 Task: Invite Team Member Softage.1@softage.net to Workspace Front-end Development. Invite Team Member Softage.2@softage.net to Workspace Front-end Development. Invite Team Member Softage.3@softage.net to Workspace Front-end Development. Invite Team Member Softage.4@softage.net to Workspace Front-end Development
Action: Mouse moved to (966, 159)
Screenshot: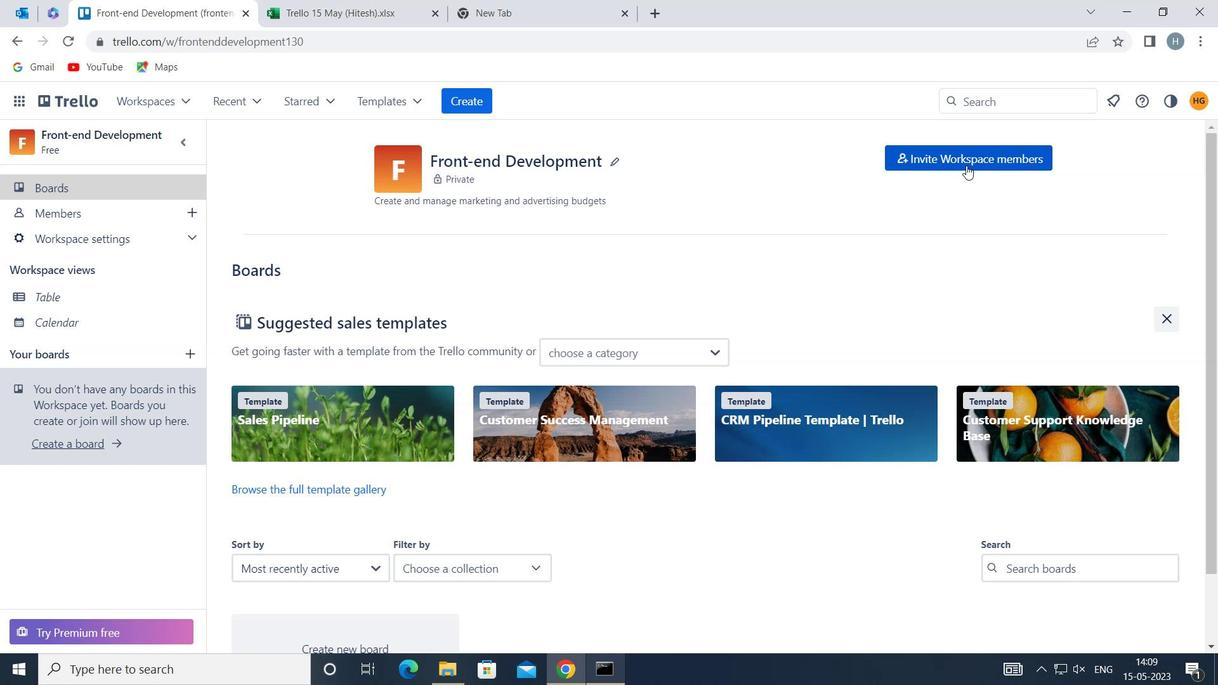 
Action: Mouse pressed left at (966, 159)
Screenshot: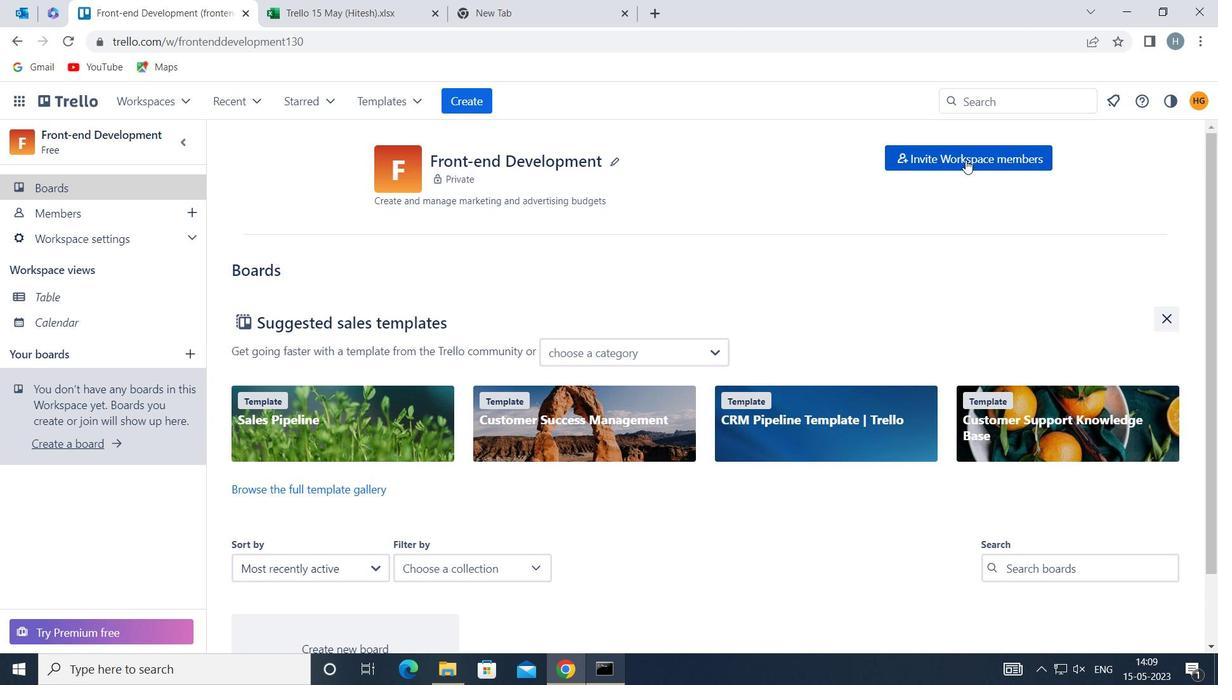 
Action: Key pressed softage.1<Key.shift>@SOFTAGE.NET
Screenshot: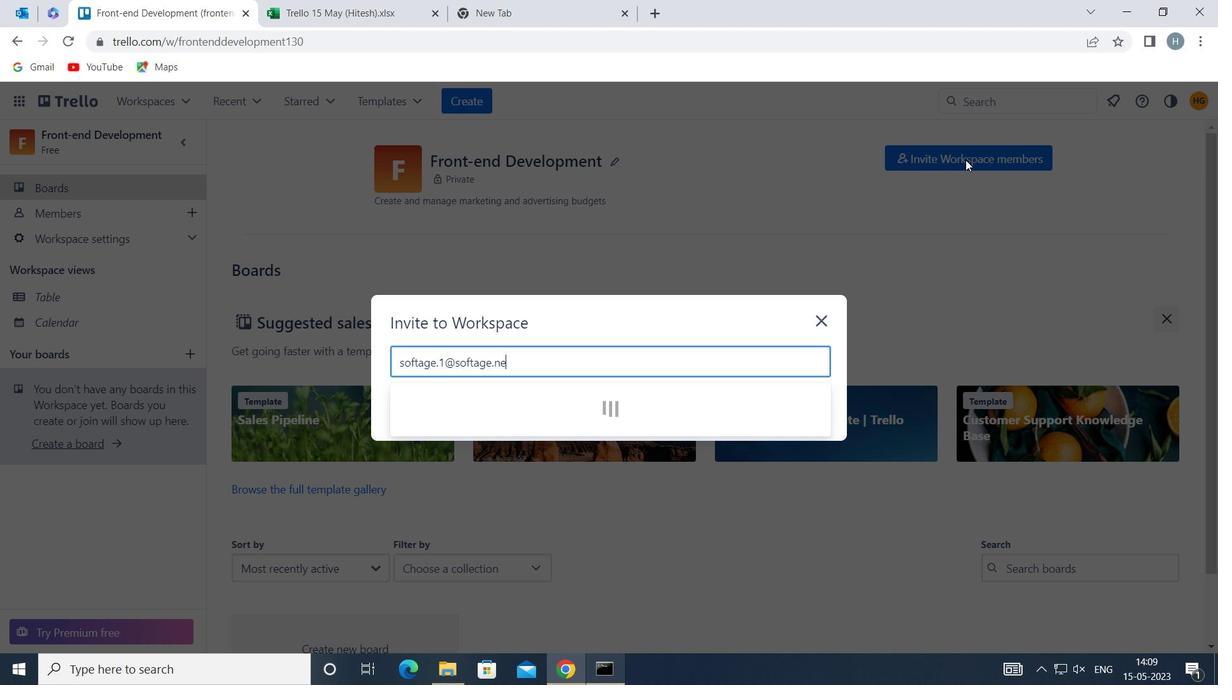 
Action: Mouse moved to (441, 406)
Screenshot: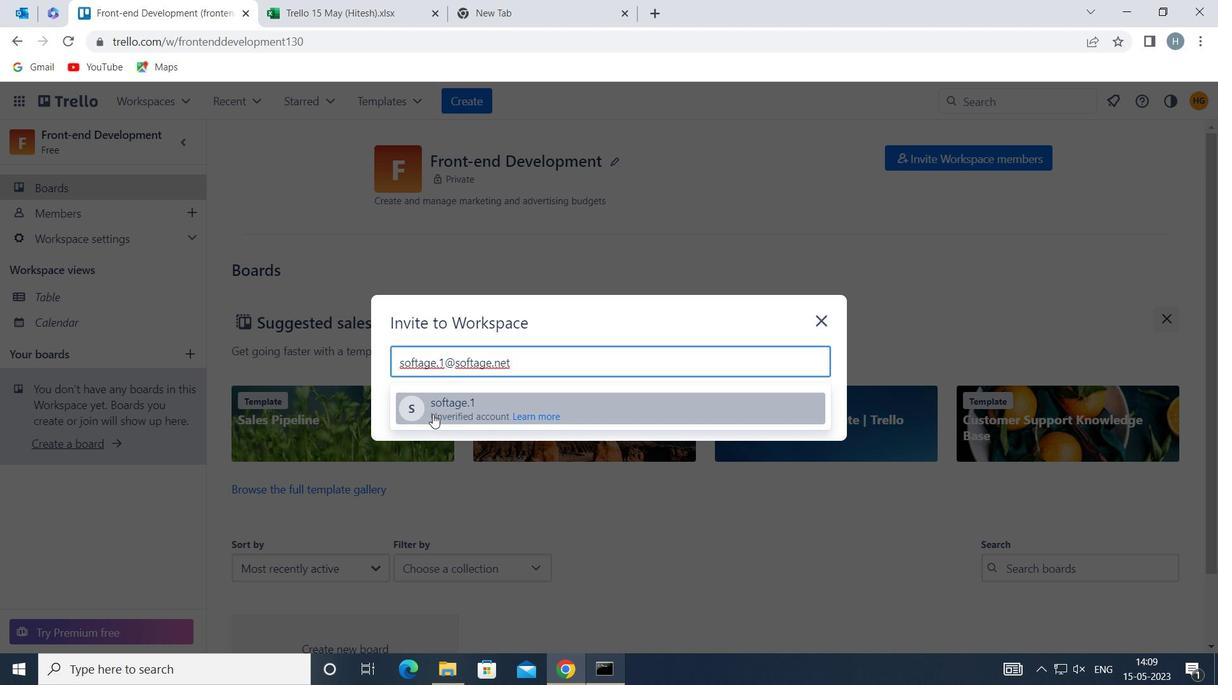 
Action: Mouse pressed left at (441, 406)
Screenshot: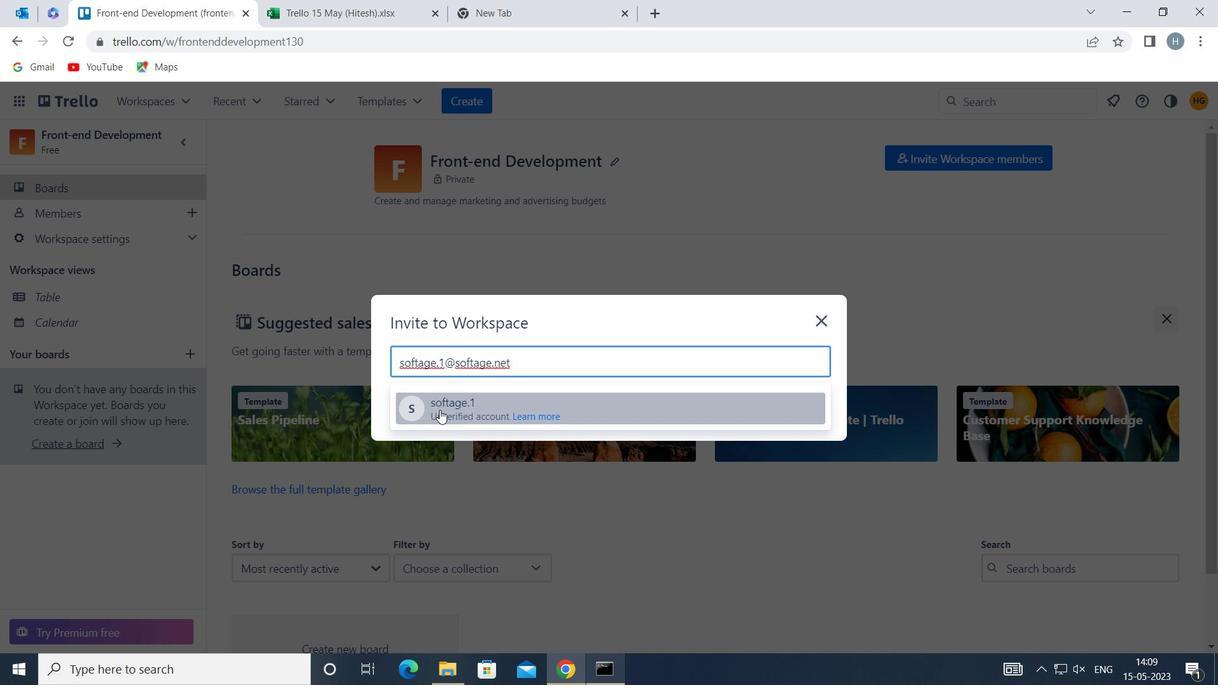
Action: Mouse moved to (442, 406)
Screenshot: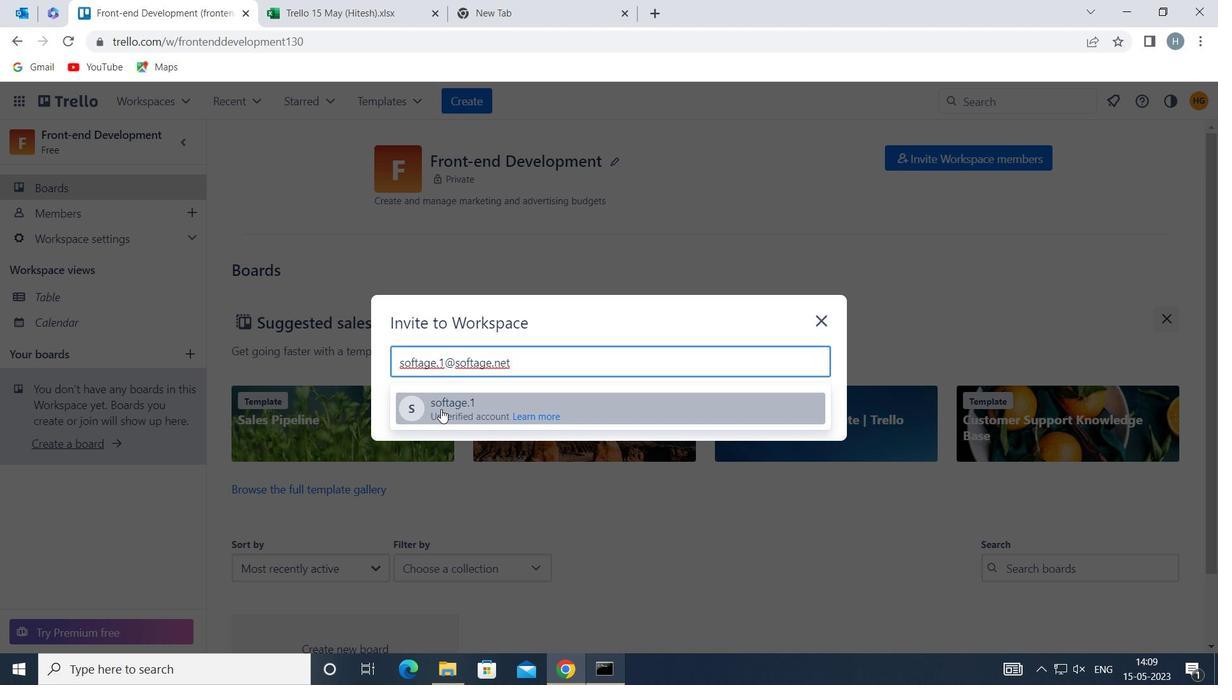 
Action: Key pressed SOFTAGE.2<Key.shift>@SOFTAGE.NET
Screenshot: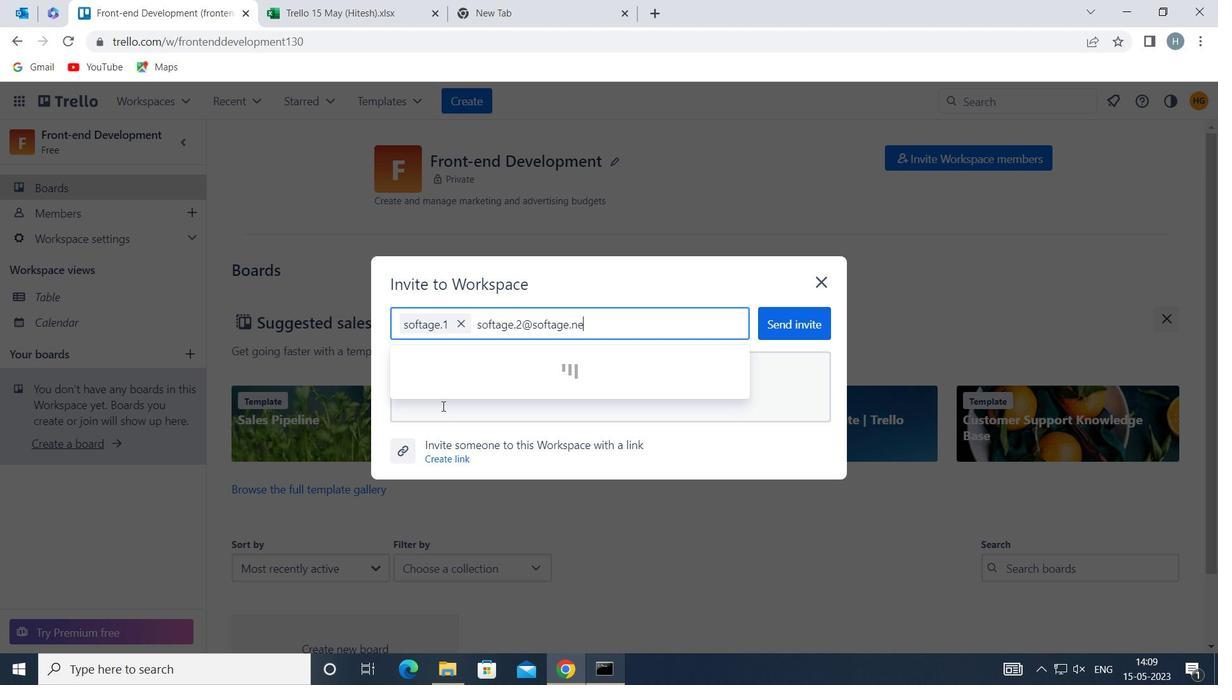 
Action: Mouse moved to (443, 371)
Screenshot: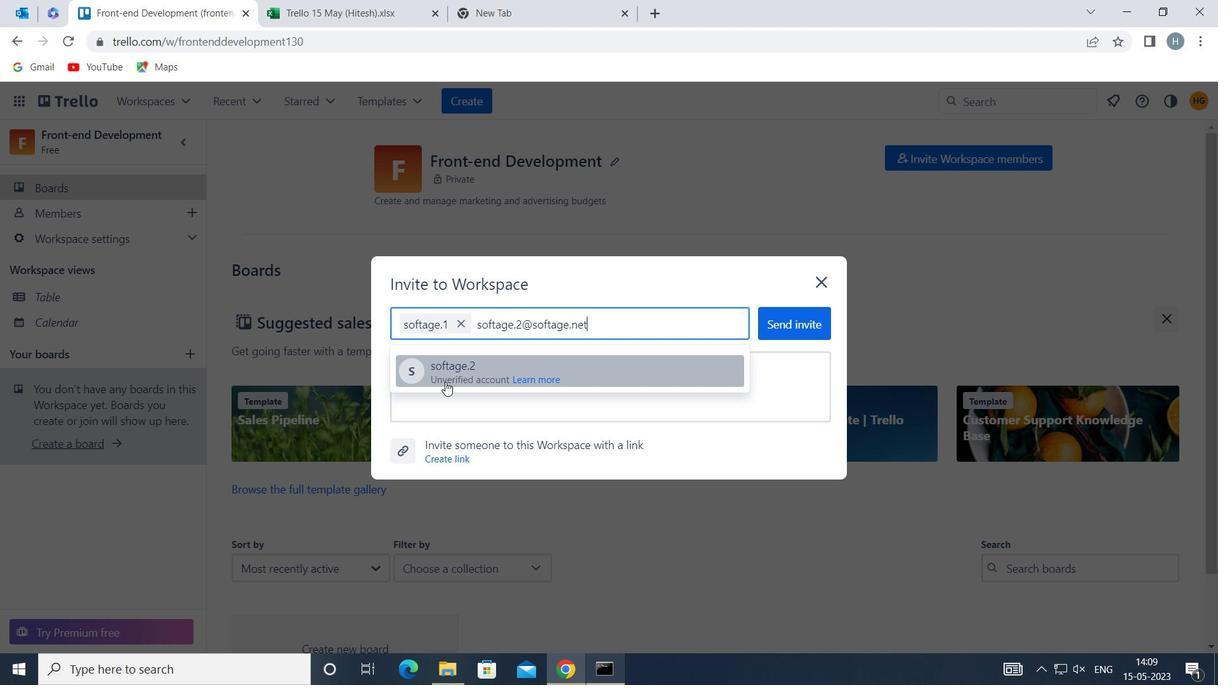 
Action: Mouse pressed left at (443, 371)
Screenshot: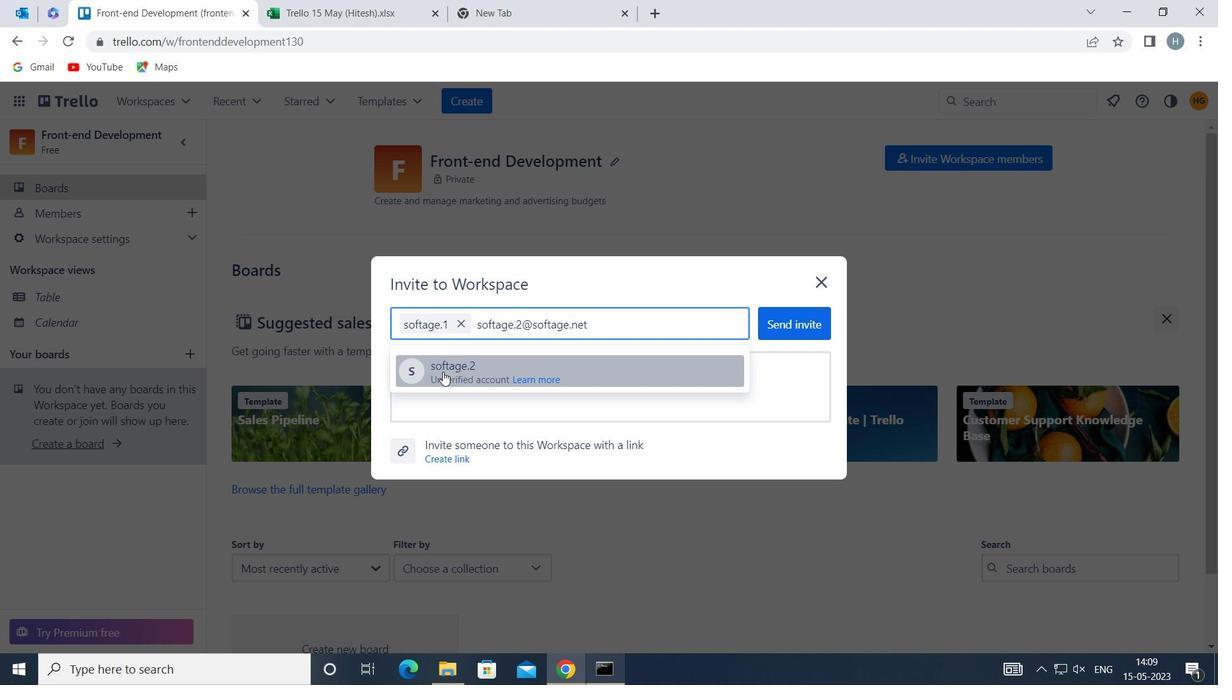 
Action: Key pressed SOFTAGE.3<Key.shift><Key.shift>@SOFTAGE.NET
Screenshot: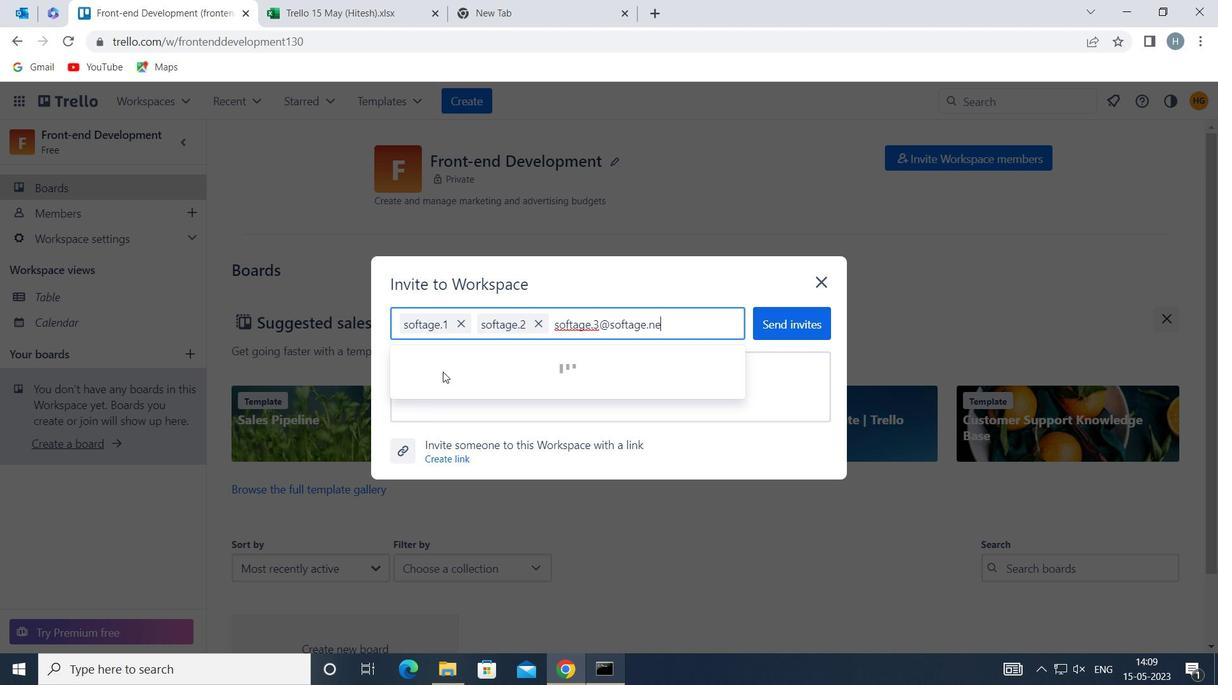 
Action: Mouse moved to (435, 378)
Screenshot: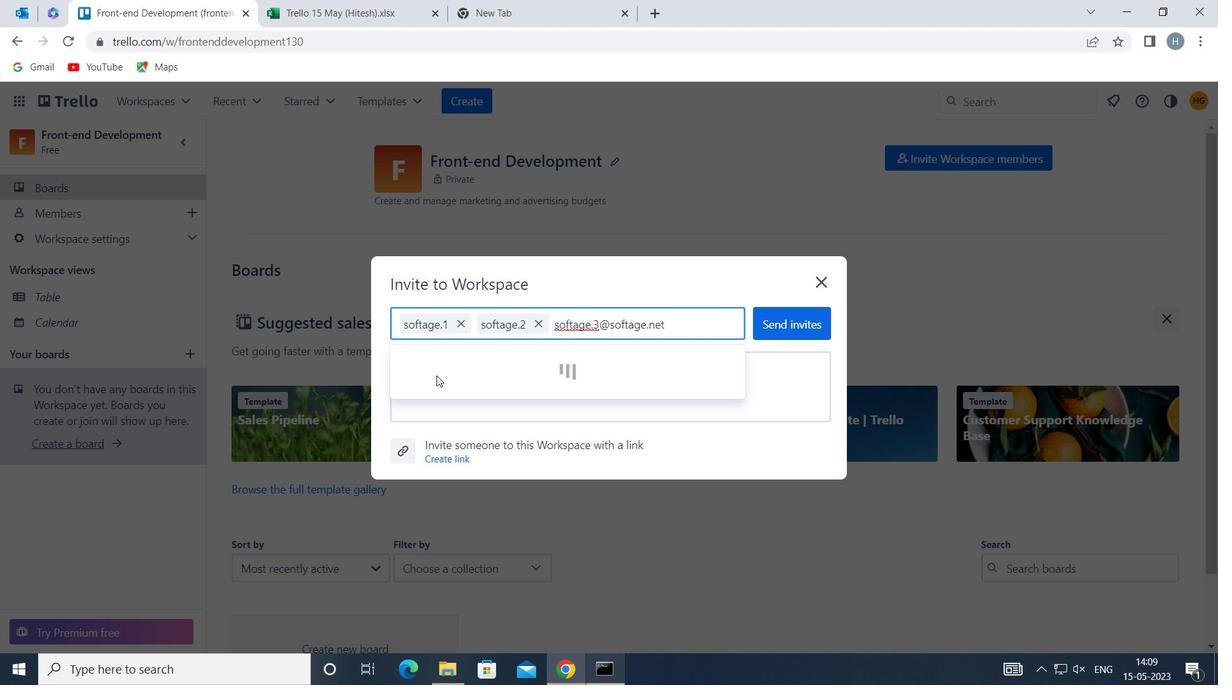 
Action: Mouse pressed left at (435, 378)
Screenshot: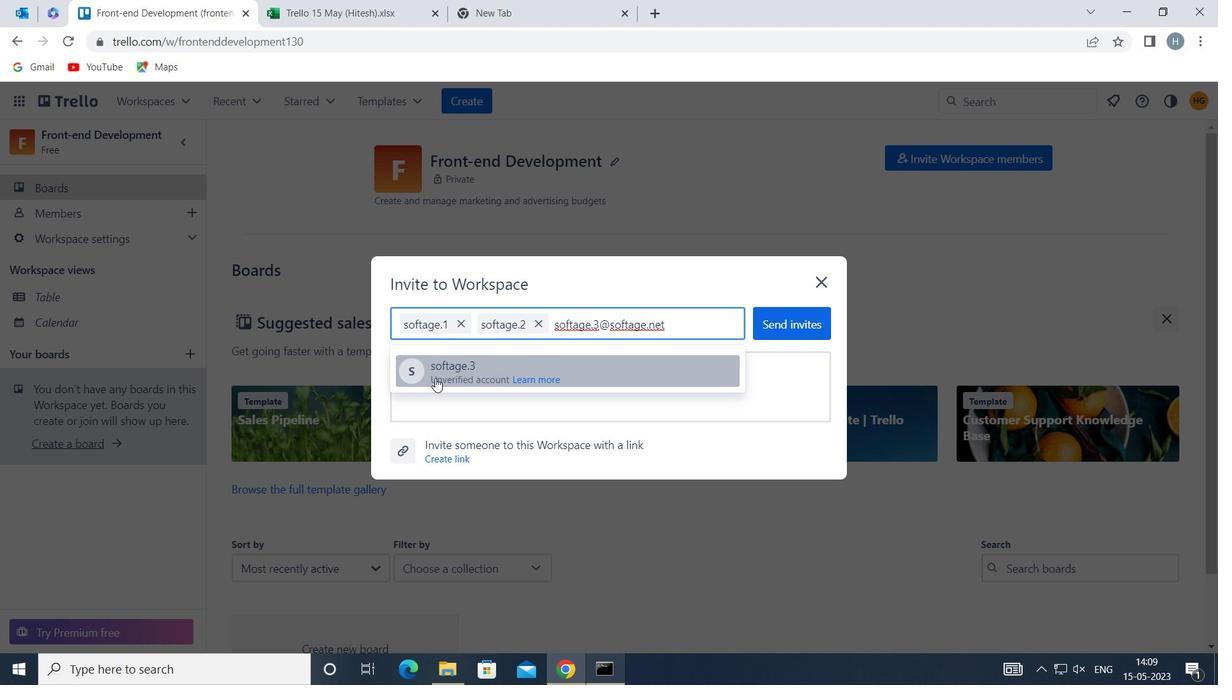 
Action: Key pressed SOFTAGE.4<Key.shift>@SOFTAGE.NET
Screenshot: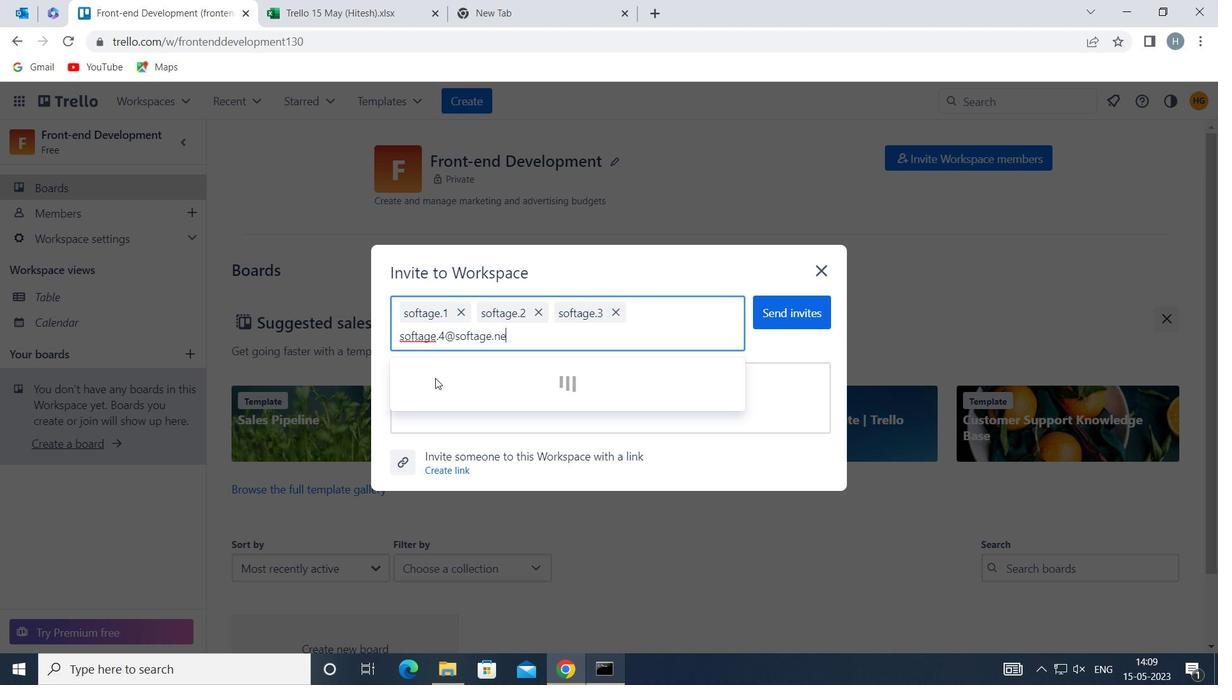 
Action: Mouse moved to (434, 382)
Screenshot: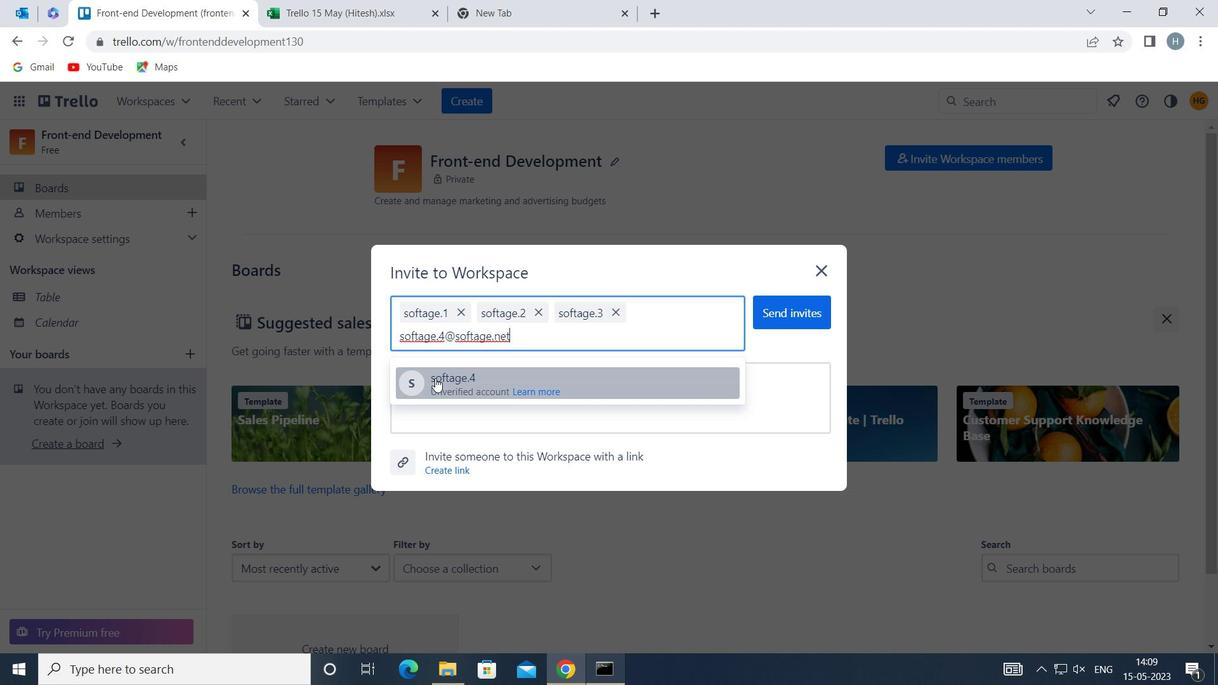 
Action: Mouse pressed left at (434, 382)
Screenshot: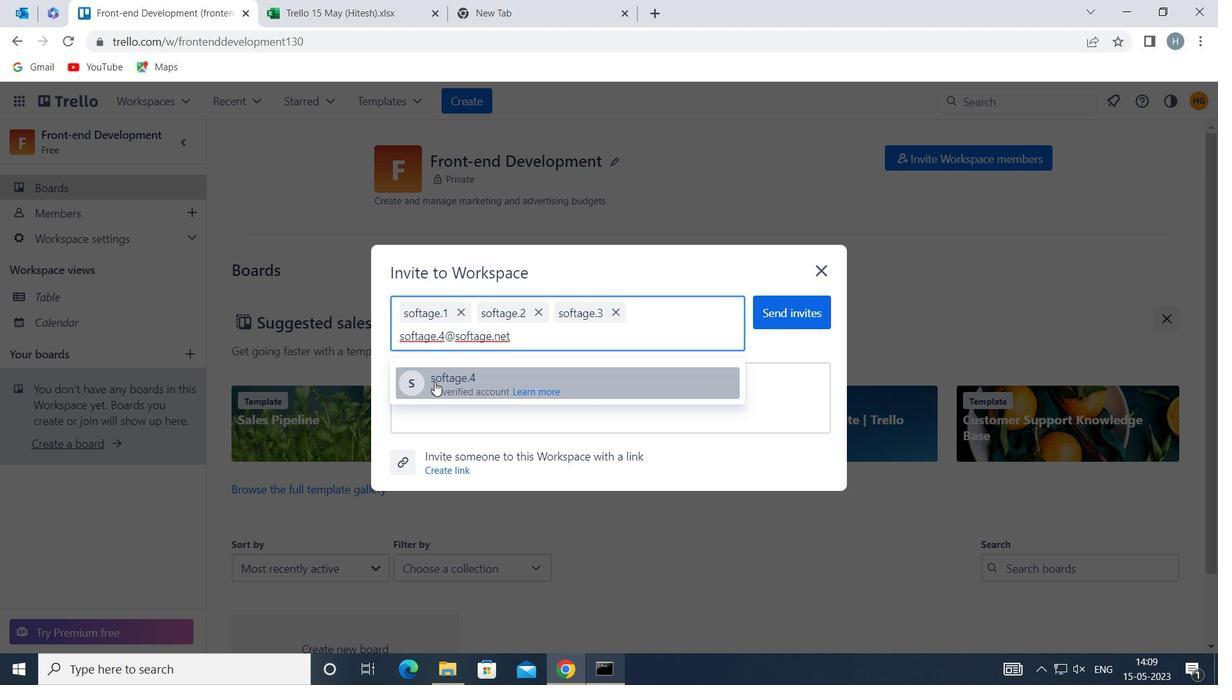 
Action: Mouse moved to (797, 316)
Screenshot: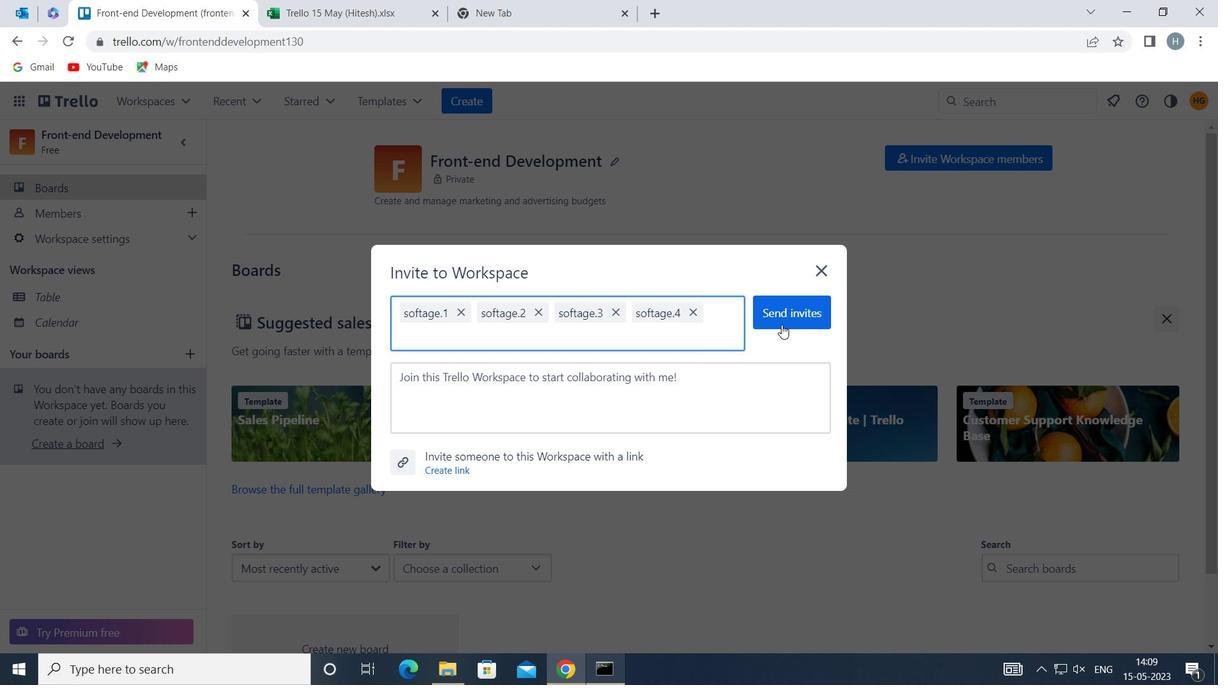 
Action: Mouse pressed left at (797, 316)
Screenshot: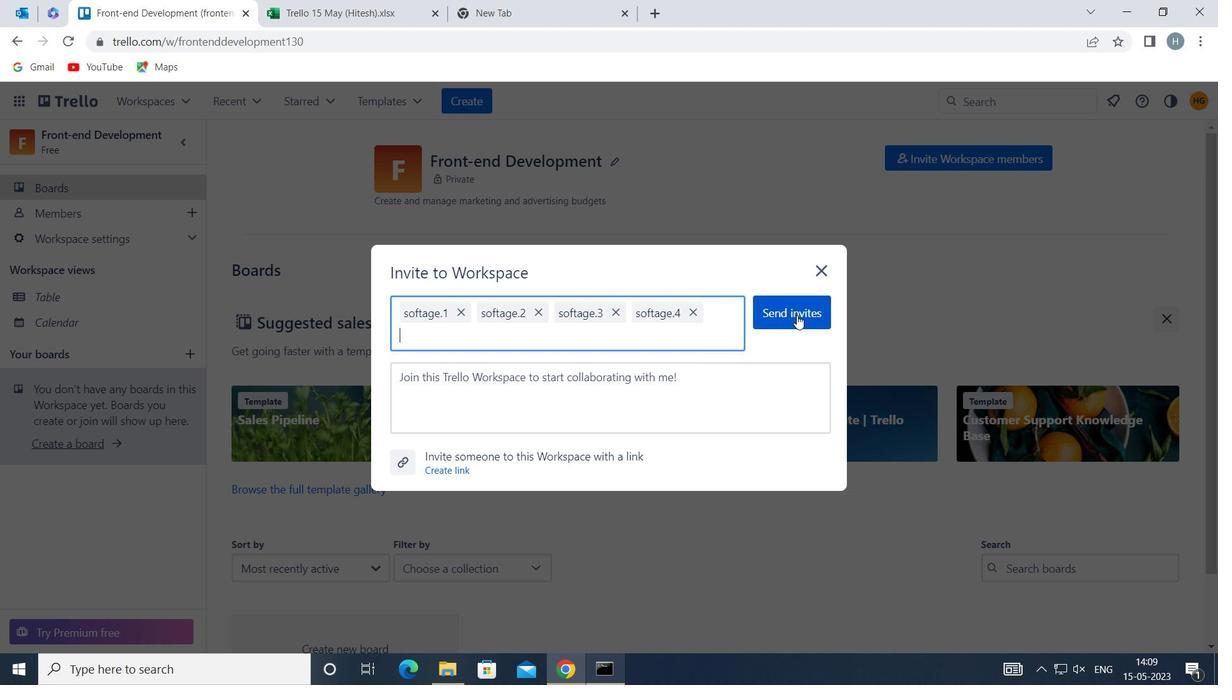 
Action: Mouse moved to (797, 316)
Screenshot: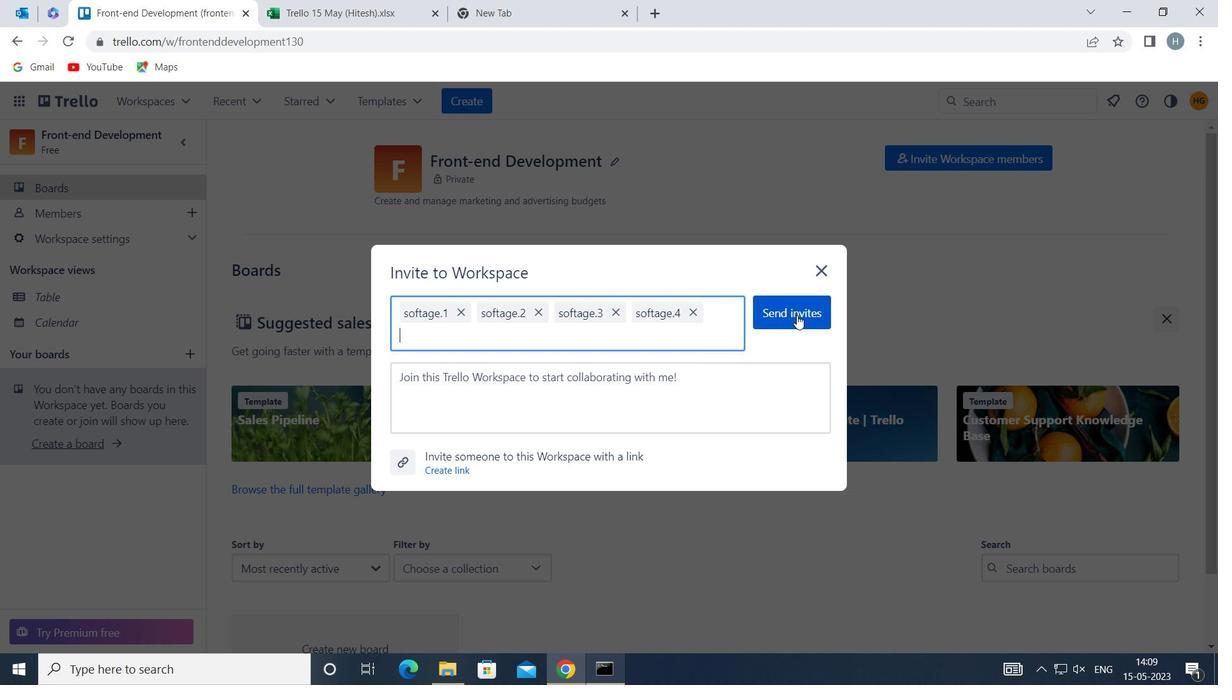 
